 Task: Filter the audit logs by yesterday's activity.
Action: Mouse moved to (930, 260)
Screenshot: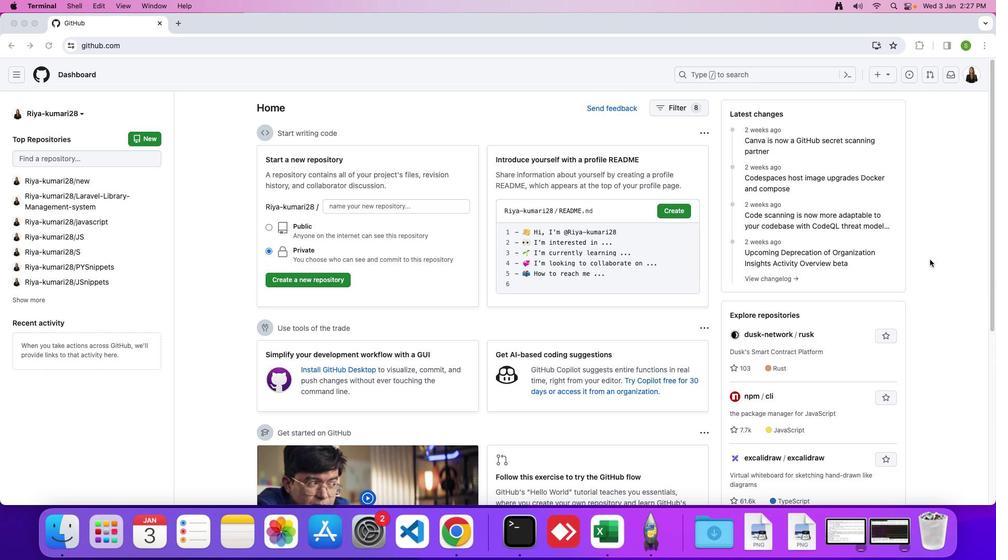 
Action: Mouse pressed left at (930, 260)
Screenshot: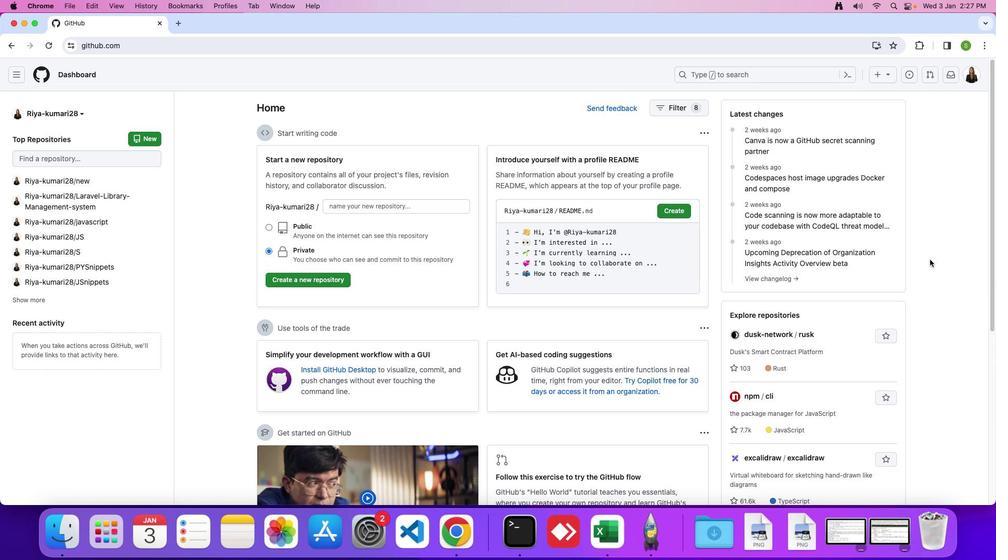 
Action: Mouse moved to (969, 79)
Screenshot: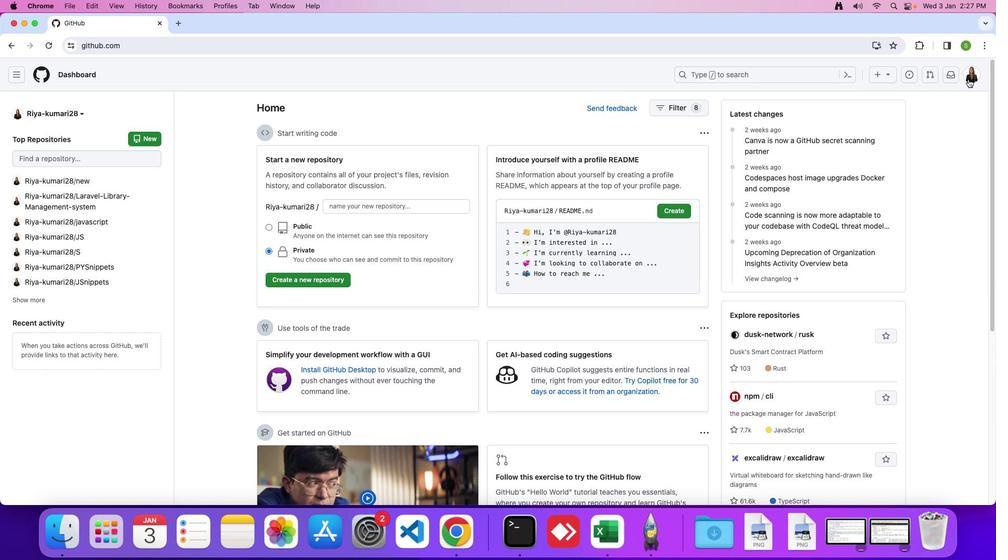 
Action: Mouse pressed left at (969, 79)
Screenshot: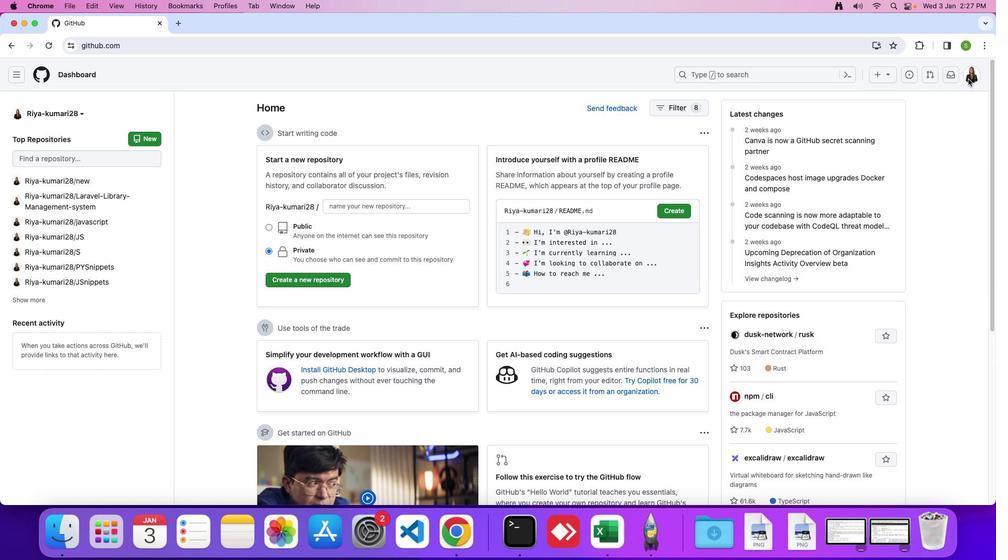
Action: Mouse moved to (878, 359)
Screenshot: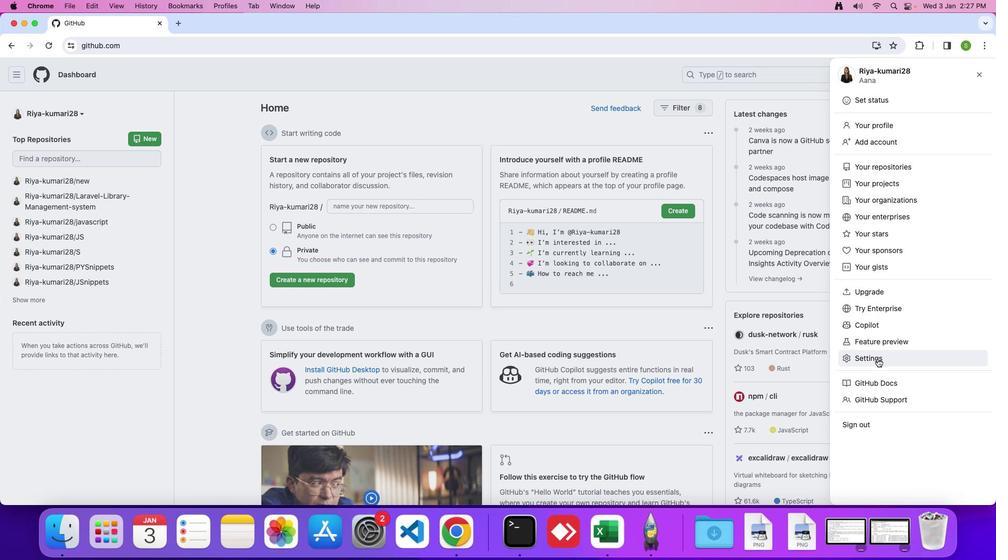 
Action: Mouse pressed left at (878, 359)
Screenshot: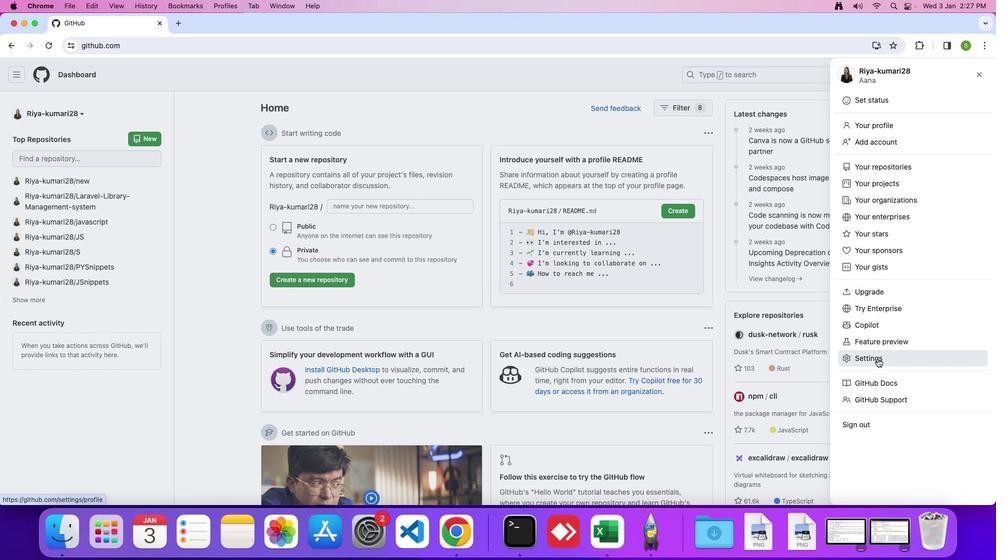 
Action: Mouse moved to (323, 385)
Screenshot: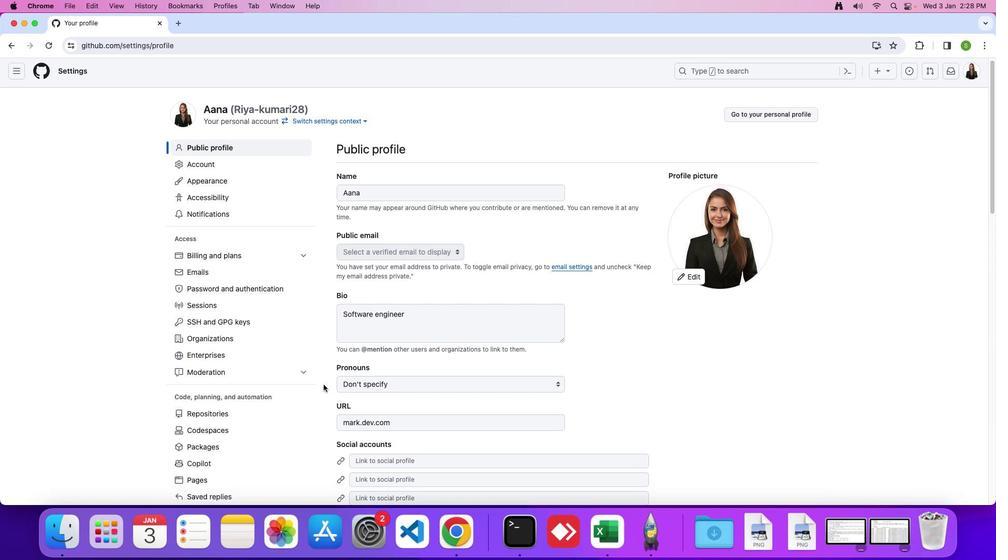 
Action: Mouse scrolled (323, 385) with delta (0, 0)
Screenshot: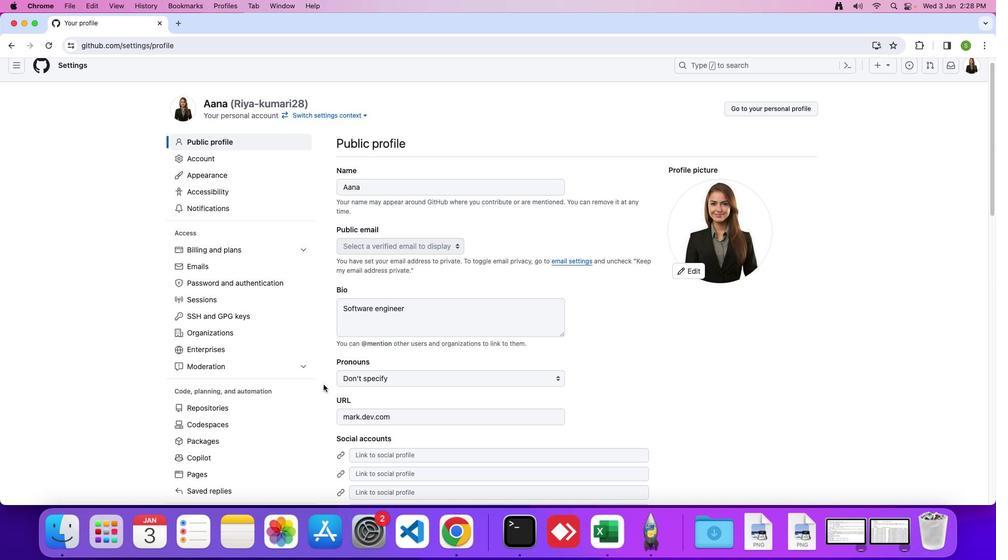 
Action: Mouse moved to (323, 385)
Screenshot: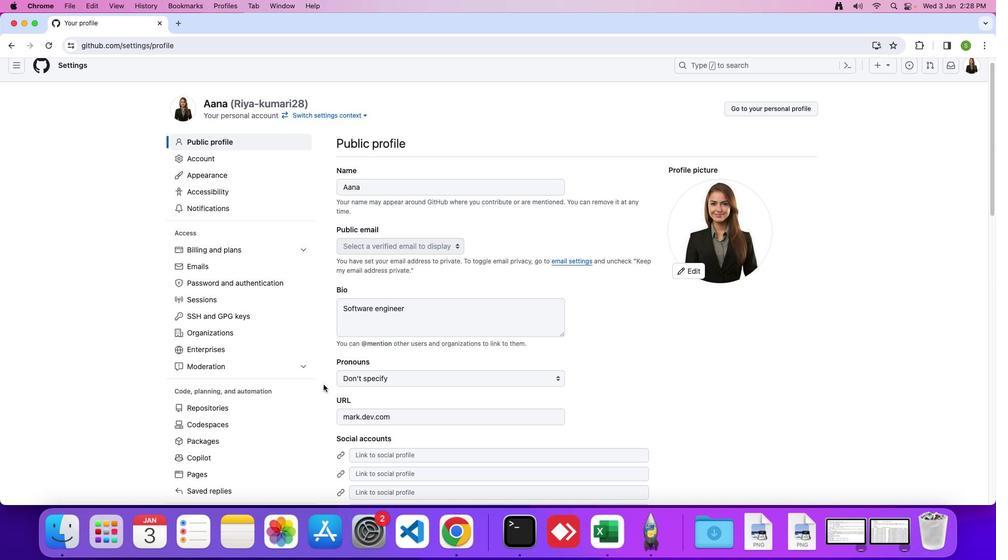 
Action: Mouse scrolled (323, 385) with delta (0, 0)
Screenshot: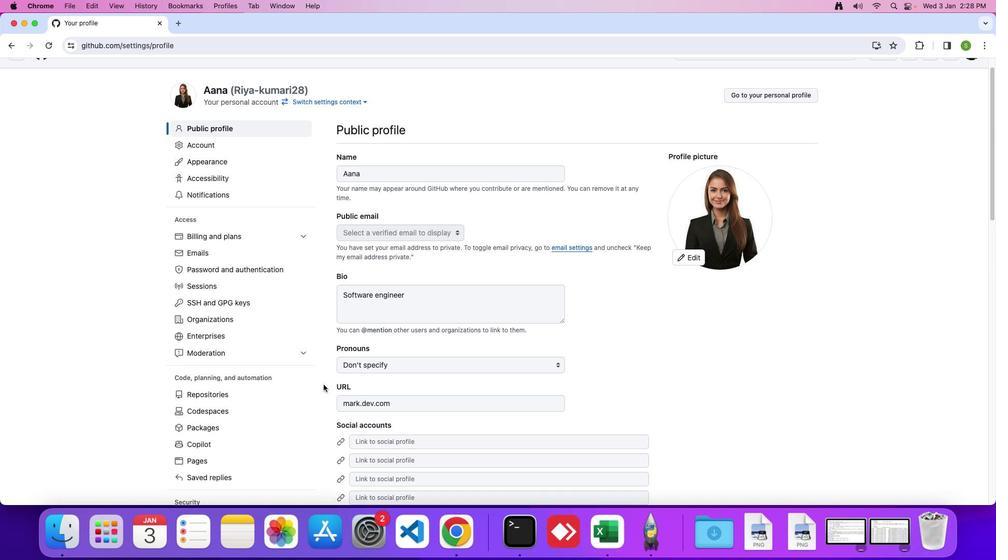 
Action: Mouse scrolled (323, 385) with delta (0, -1)
Screenshot: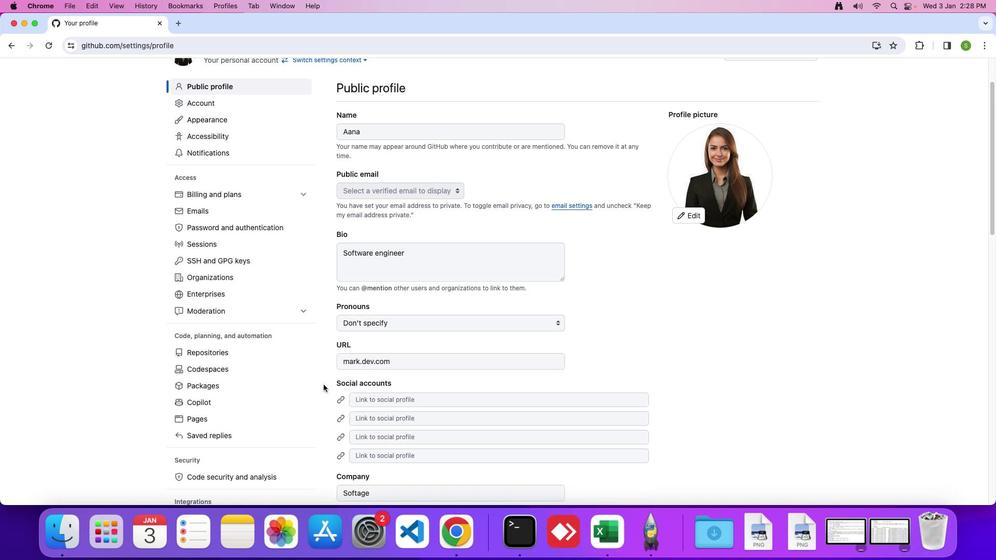 
Action: Mouse moved to (323, 381)
Screenshot: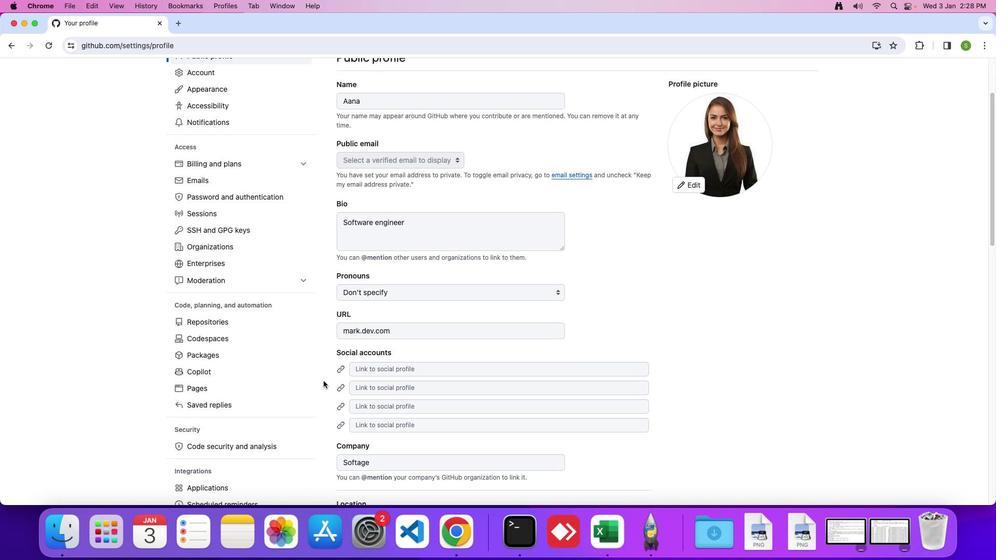 
Action: Mouse scrolled (323, 381) with delta (0, 0)
Screenshot: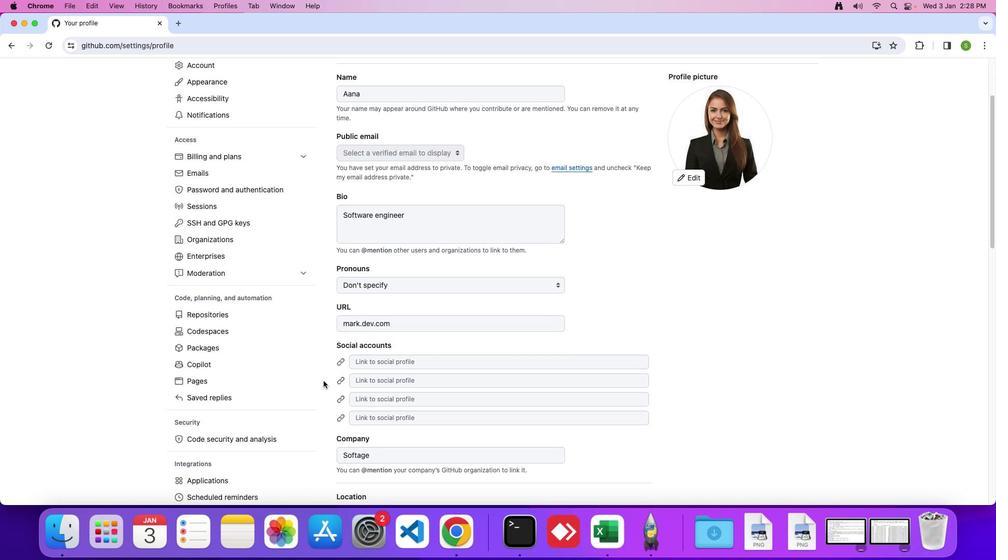 
Action: Mouse scrolled (323, 381) with delta (0, 0)
Screenshot: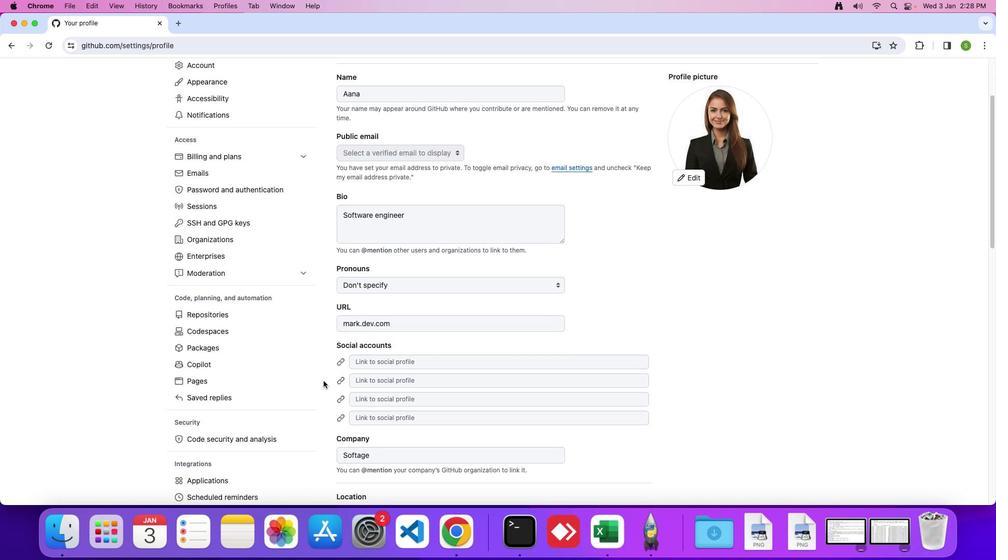 
Action: Mouse moved to (323, 381)
Screenshot: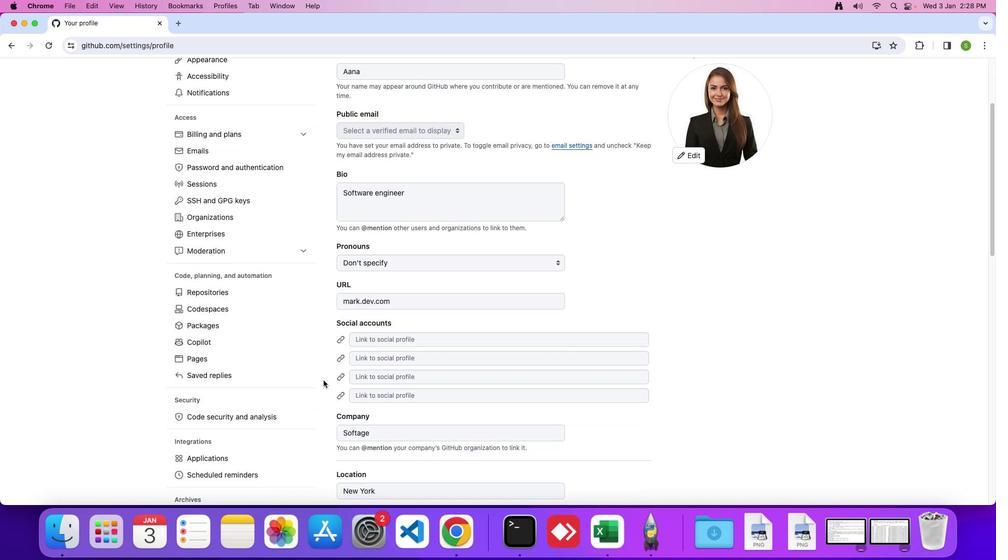 
Action: Mouse scrolled (323, 381) with delta (0, -1)
Screenshot: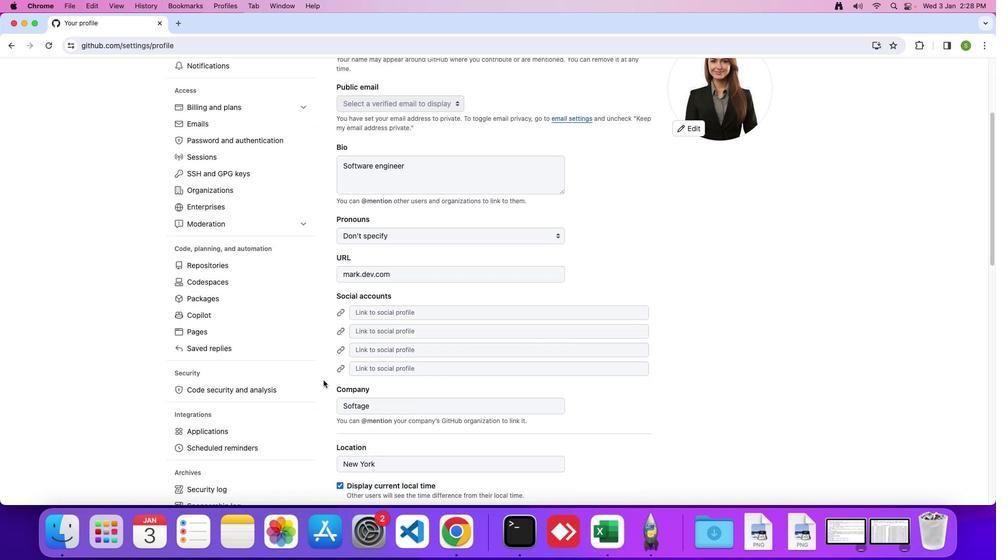 
Action: Mouse moved to (324, 380)
Screenshot: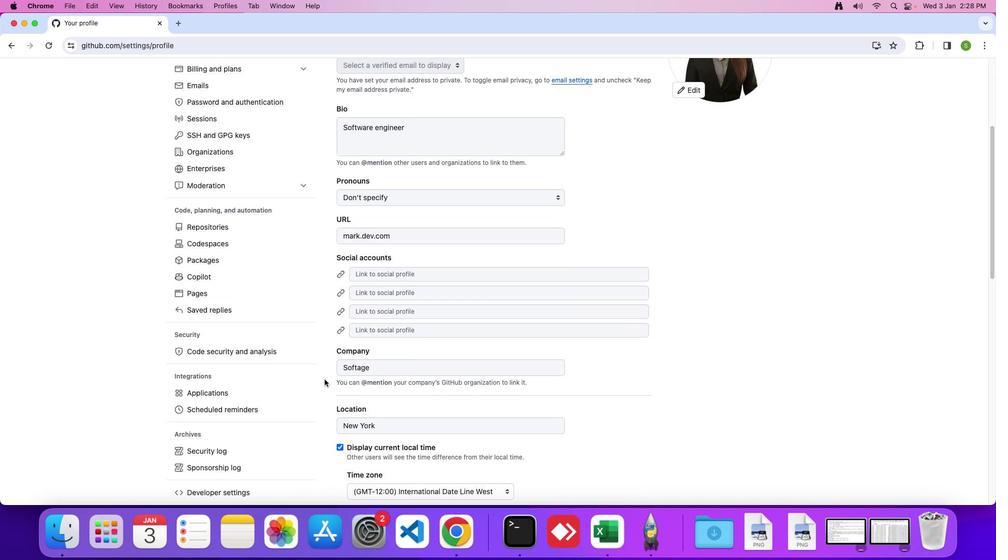 
Action: Mouse scrolled (324, 380) with delta (0, 0)
Screenshot: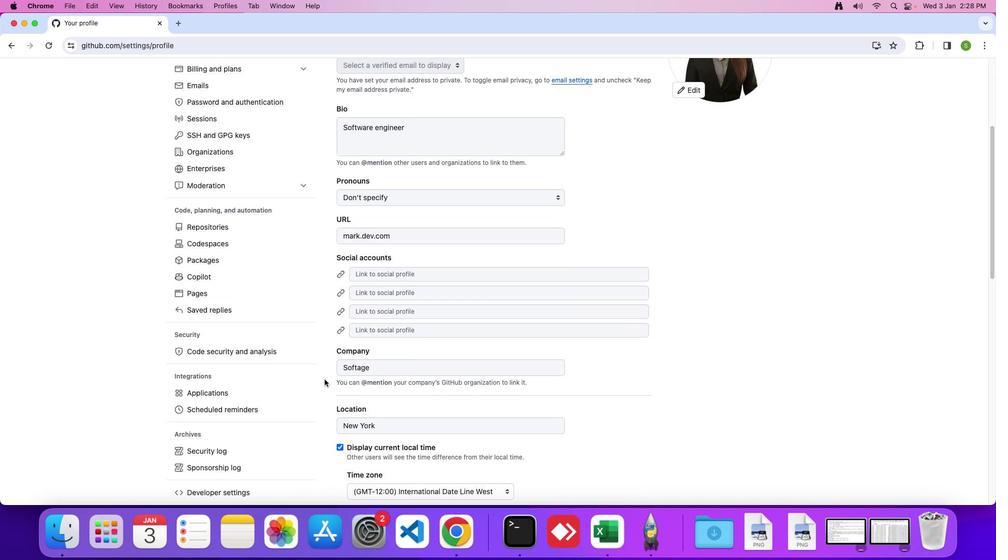 
Action: Mouse moved to (324, 380)
Screenshot: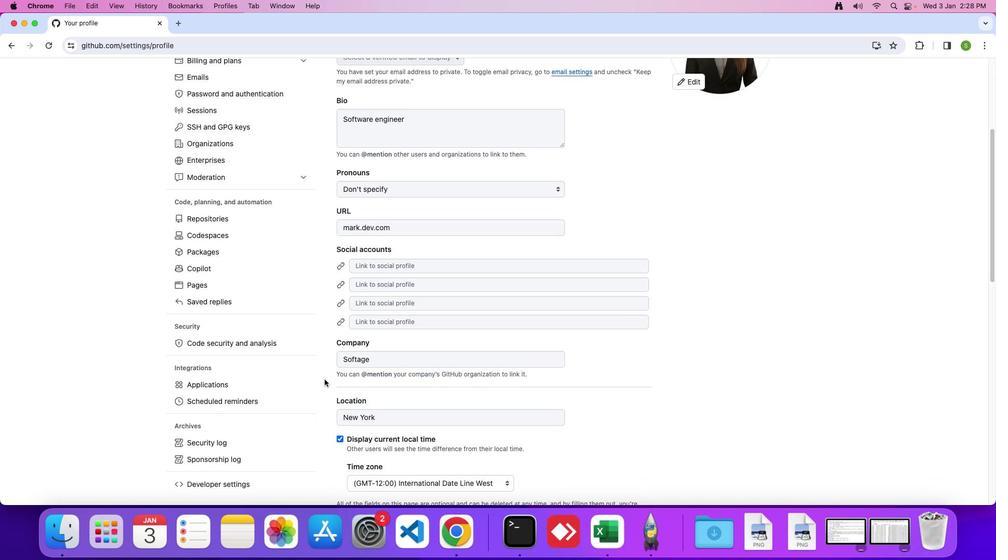 
Action: Mouse scrolled (324, 380) with delta (0, 0)
Screenshot: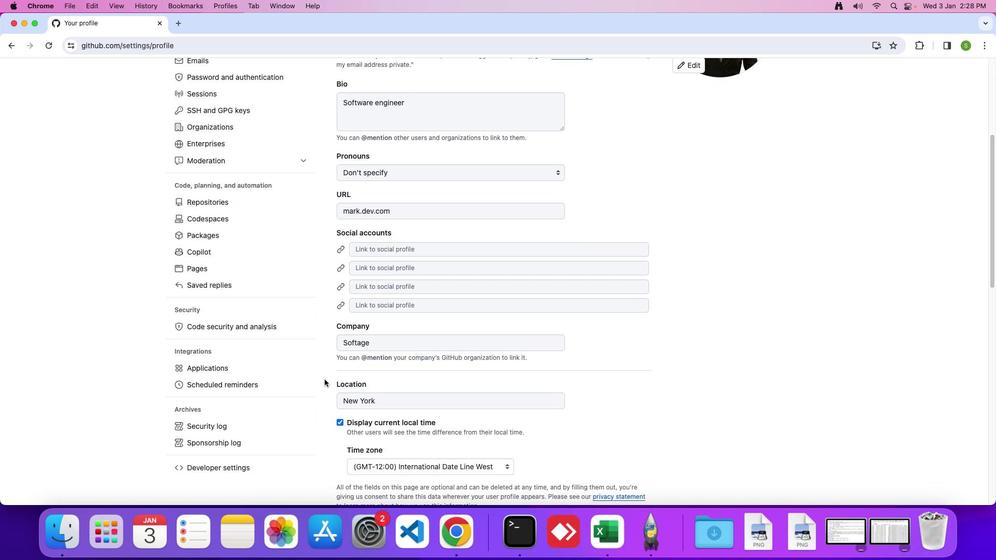 
Action: Mouse moved to (324, 379)
Screenshot: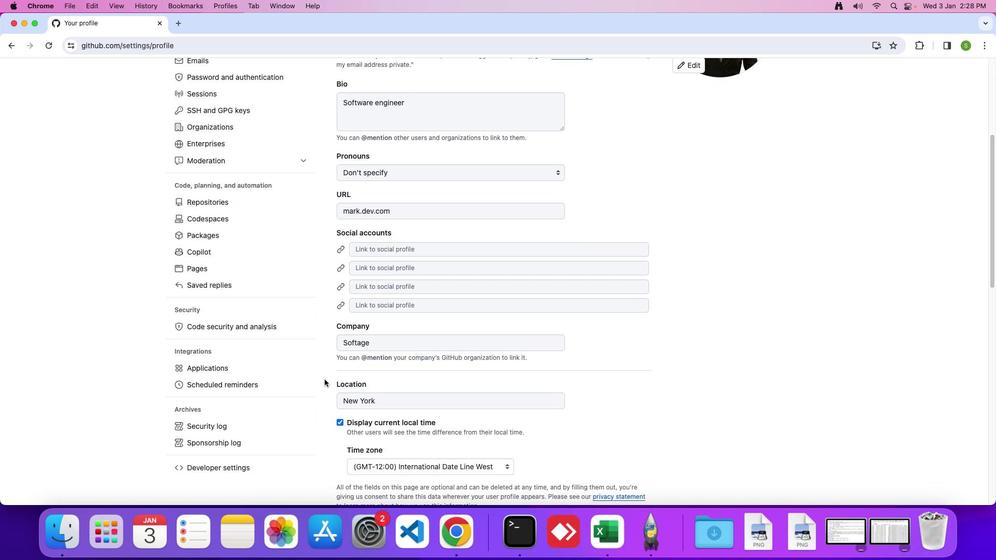 
Action: Mouse scrolled (324, 379) with delta (0, -1)
Screenshot: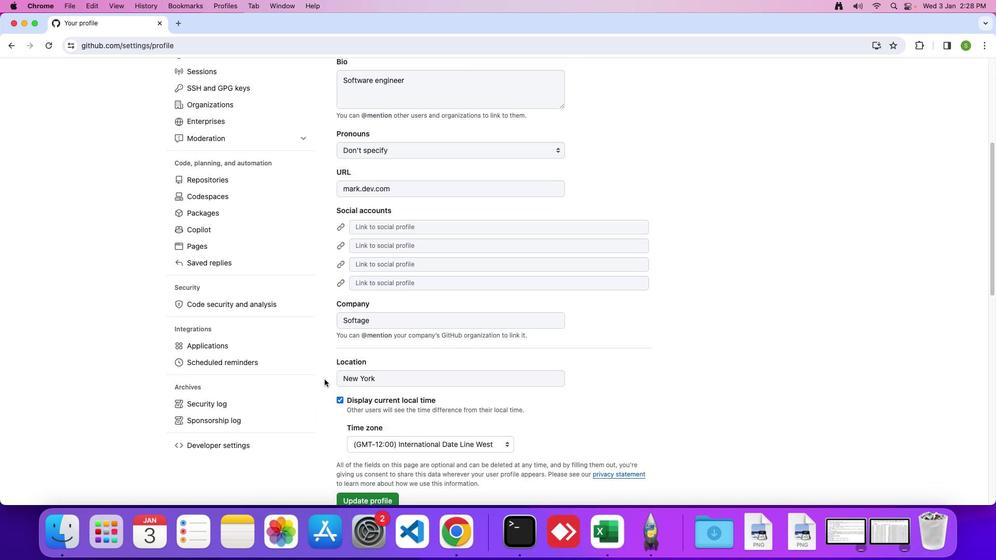 
Action: Mouse moved to (213, 372)
Screenshot: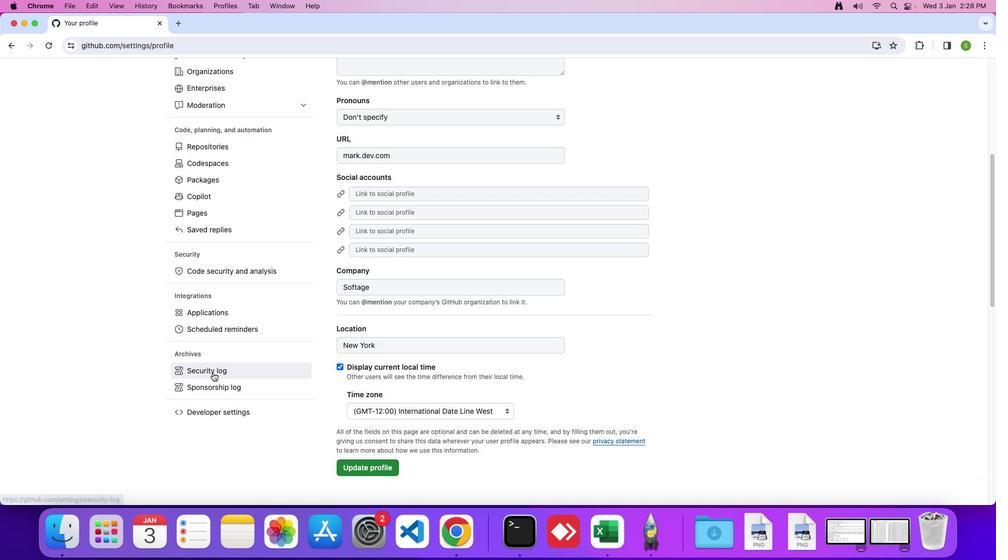 
Action: Mouse pressed left at (213, 372)
Screenshot: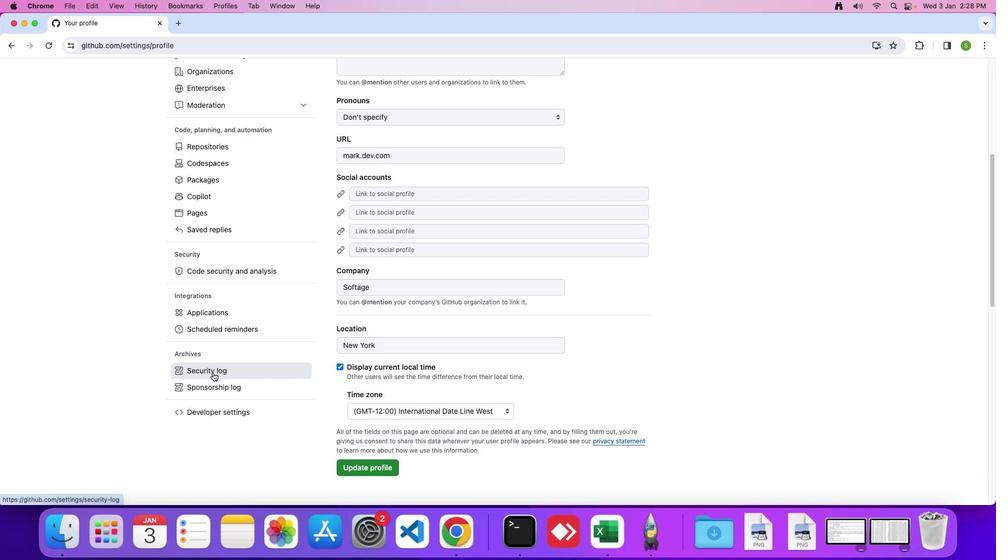 
Action: Mouse moved to (373, 184)
Screenshot: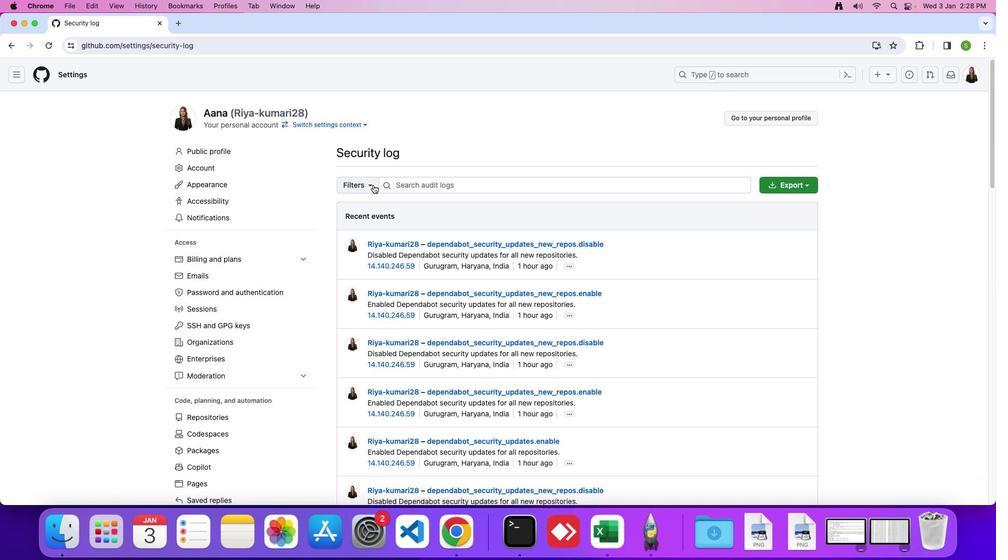 
Action: Mouse pressed left at (373, 184)
Screenshot: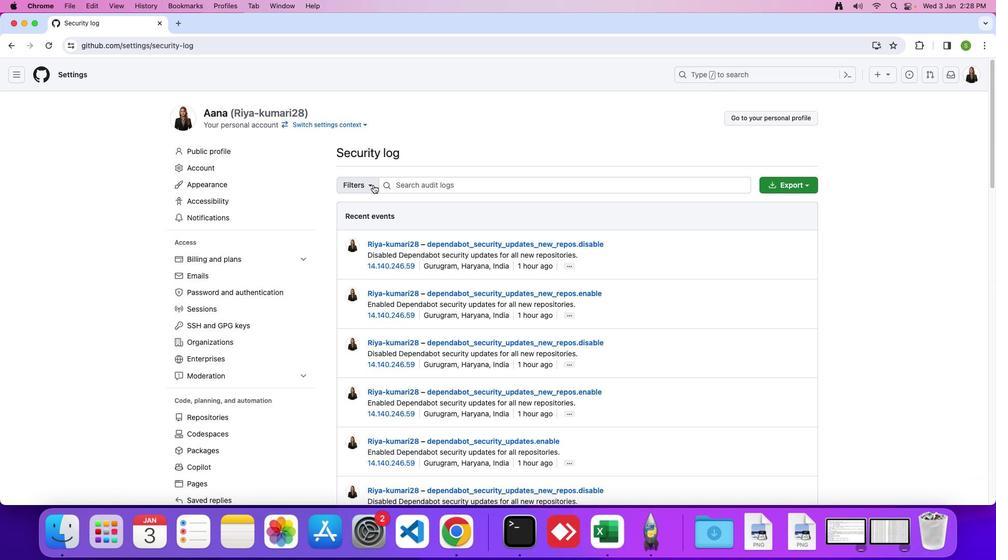 
Action: Mouse moved to (370, 223)
Screenshot: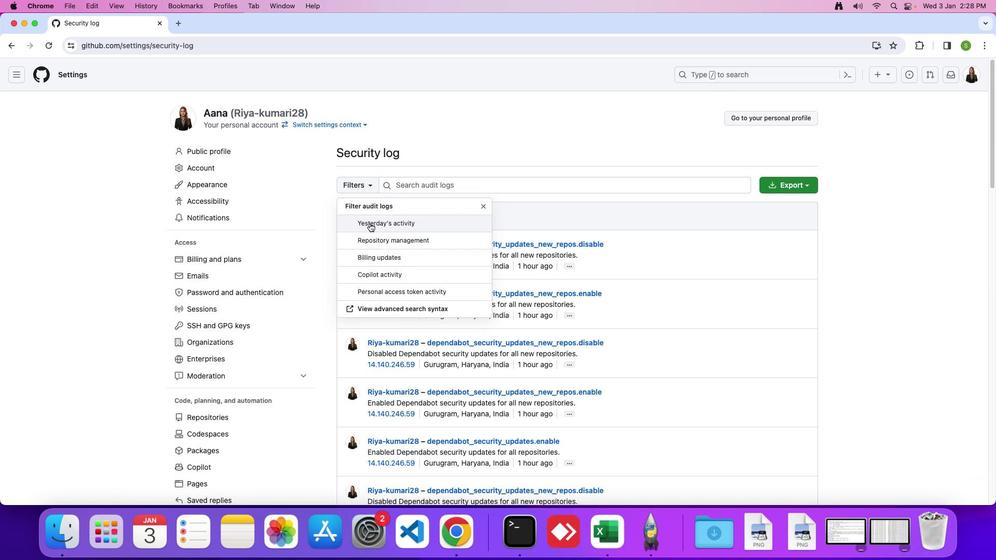 
Action: Mouse pressed left at (370, 223)
Screenshot: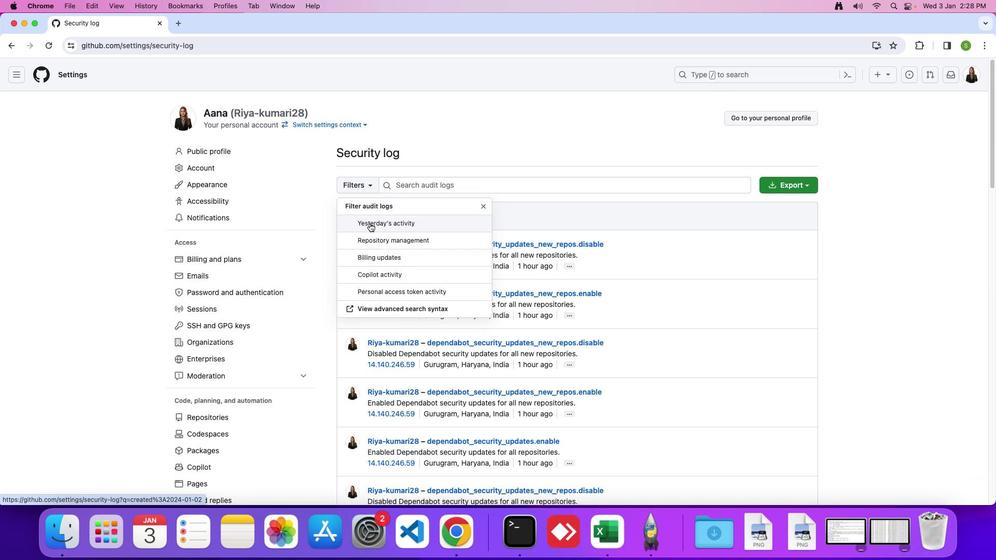 
